 Task: Add Mundaka Chardonnay to the cart.
Action: Mouse moved to (875, 287)
Screenshot: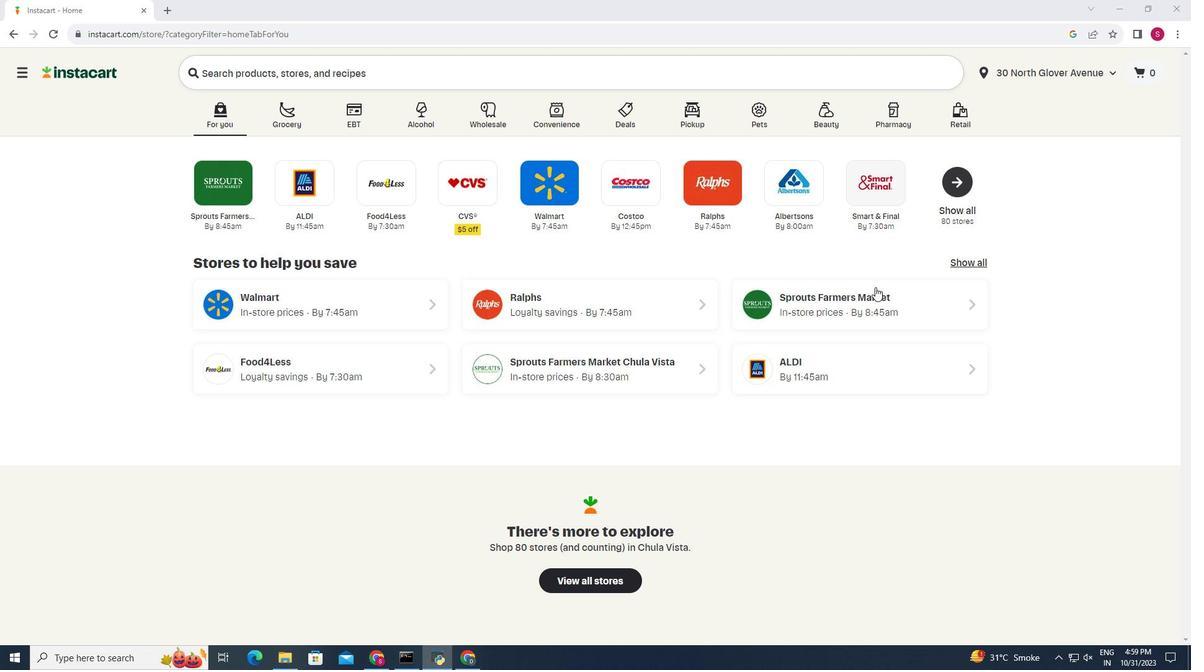 
Action: Mouse pressed left at (875, 287)
Screenshot: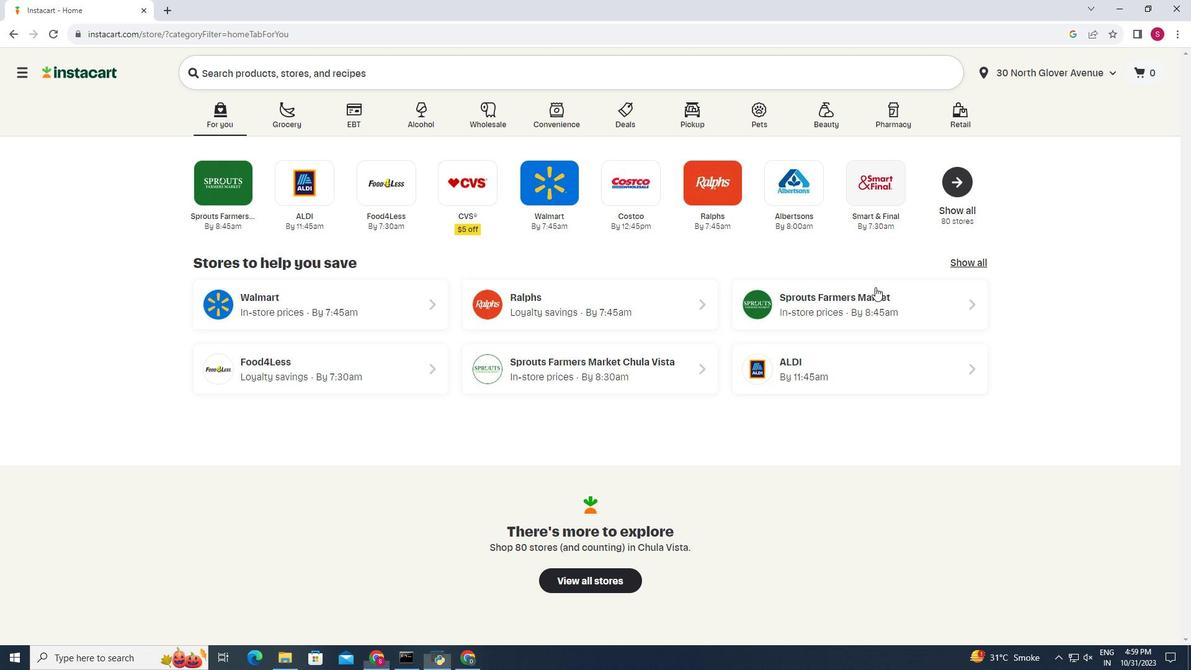 
Action: Mouse moved to (31, 589)
Screenshot: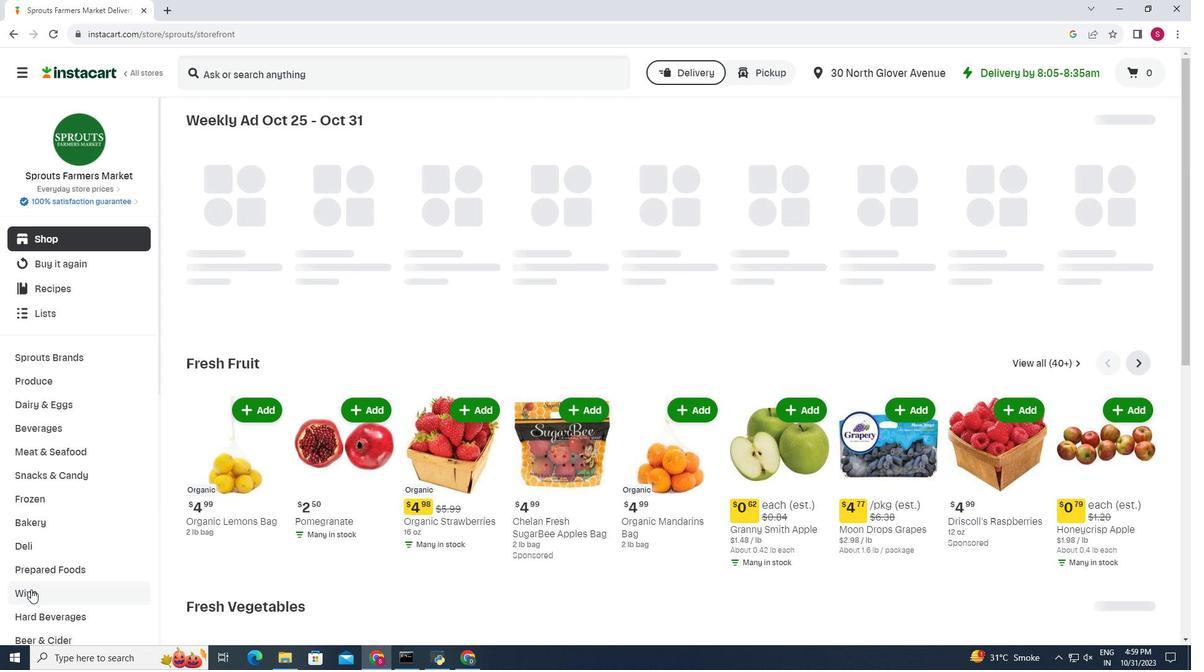 
Action: Mouse pressed left at (31, 589)
Screenshot: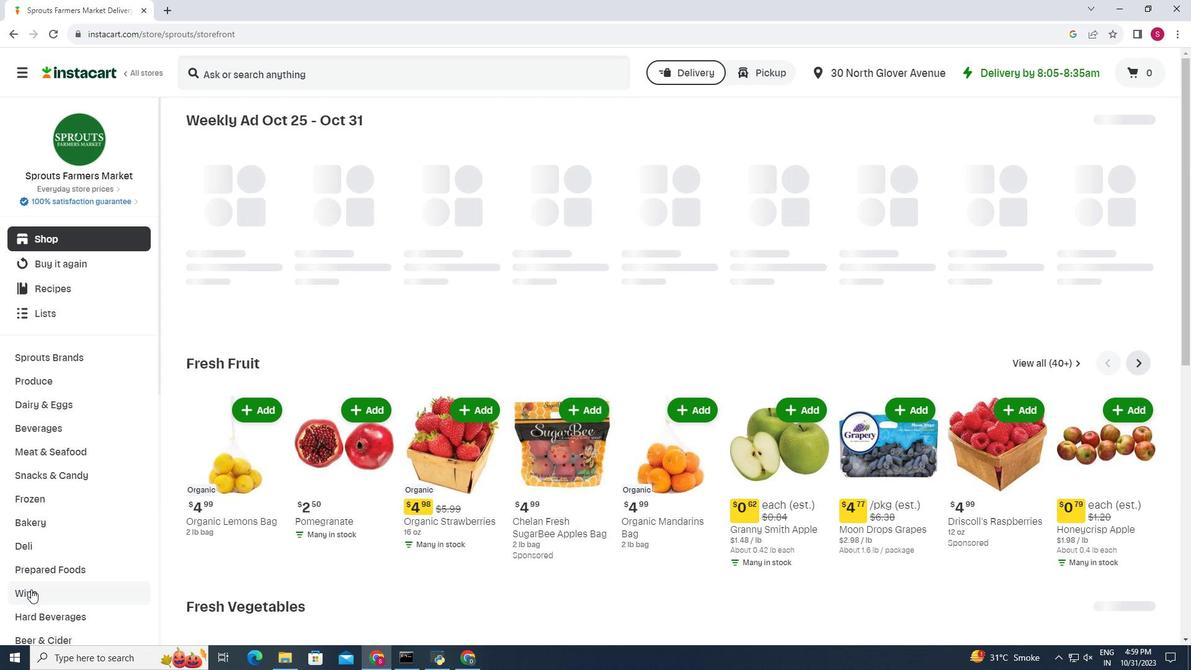 
Action: Mouse moved to (339, 159)
Screenshot: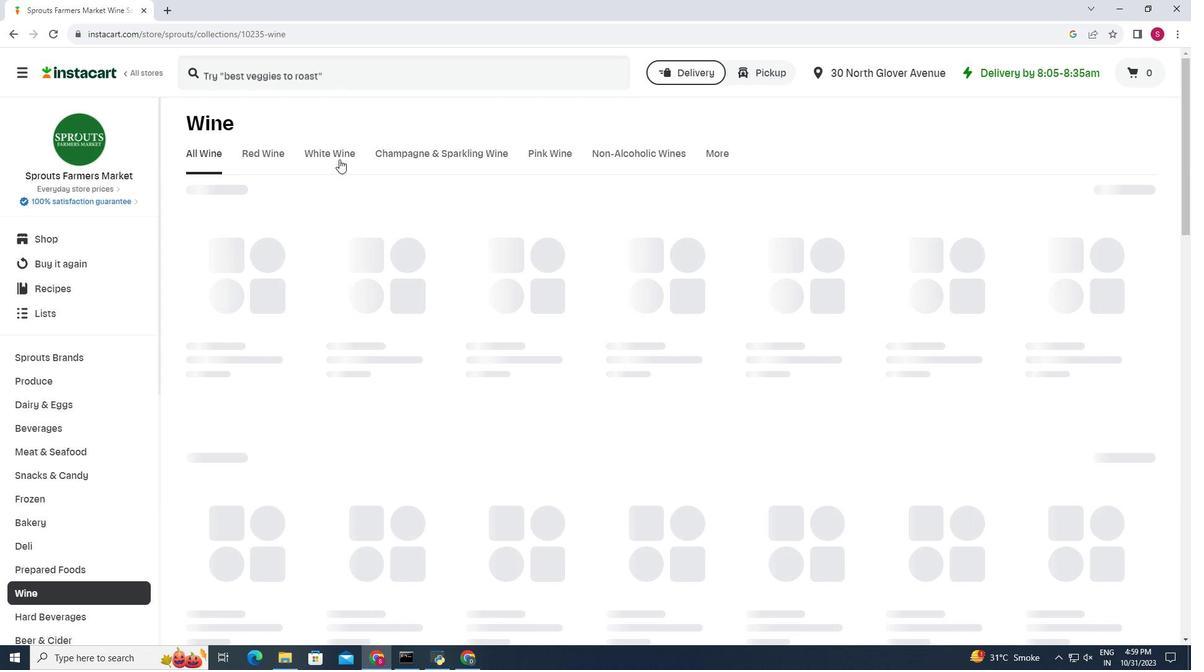
Action: Mouse pressed left at (339, 159)
Screenshot: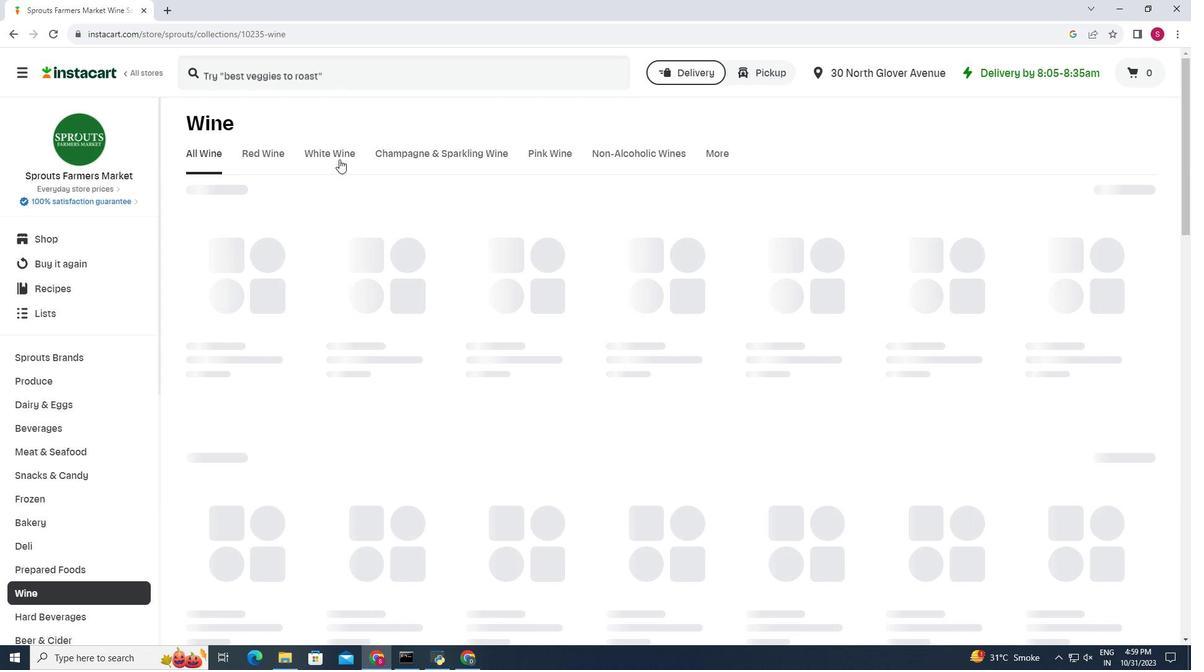 
Action: Mouse moved to (433, 213)
Screenshot: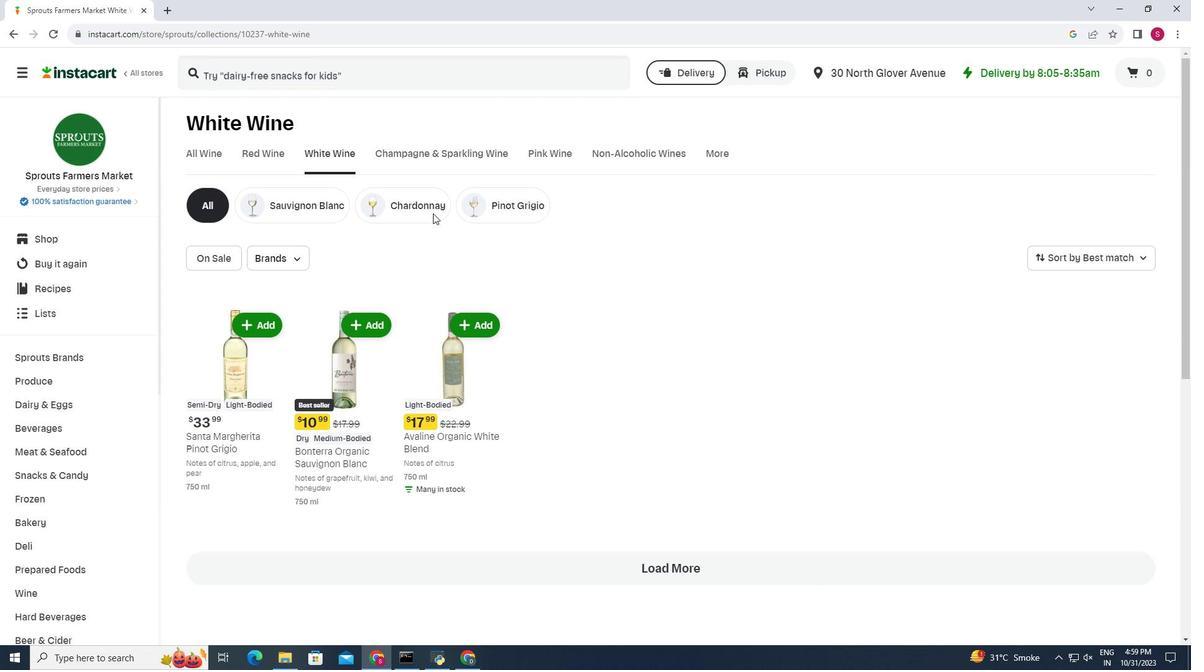 
Action: Mouse pressed left at (433, 213)
Screenshot: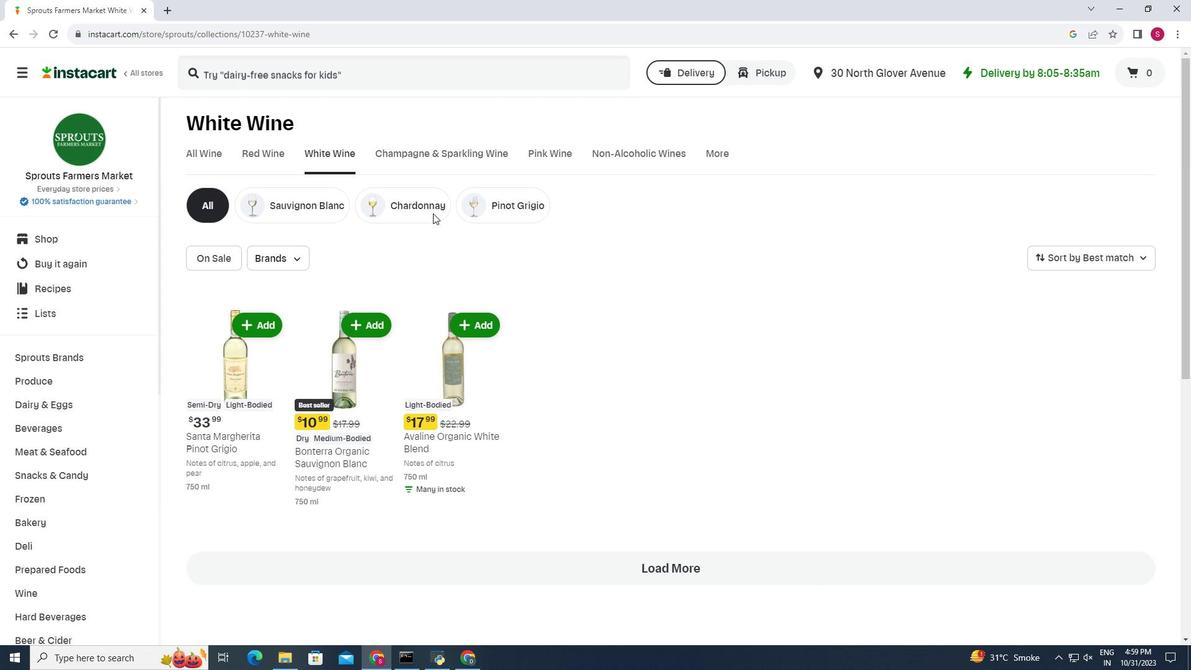 
Action: Mouse moved to (626, 243)
Screenshot: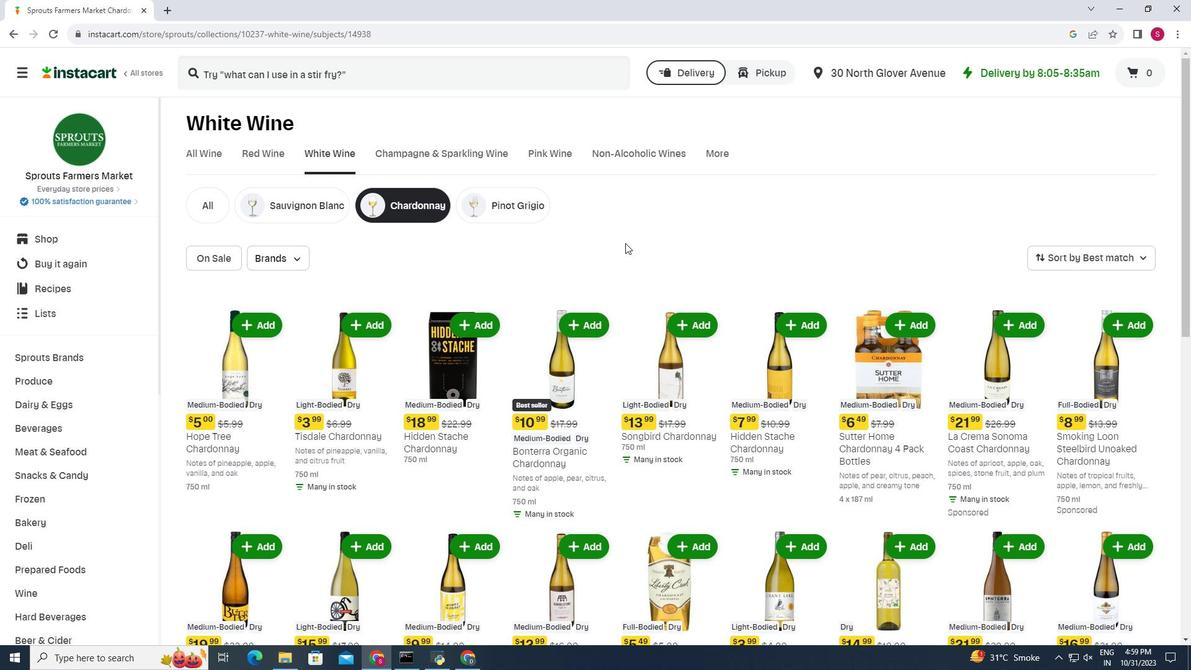 
Action: Mouse scrolled (626, 242) with delta (0, 0)
Screenshot: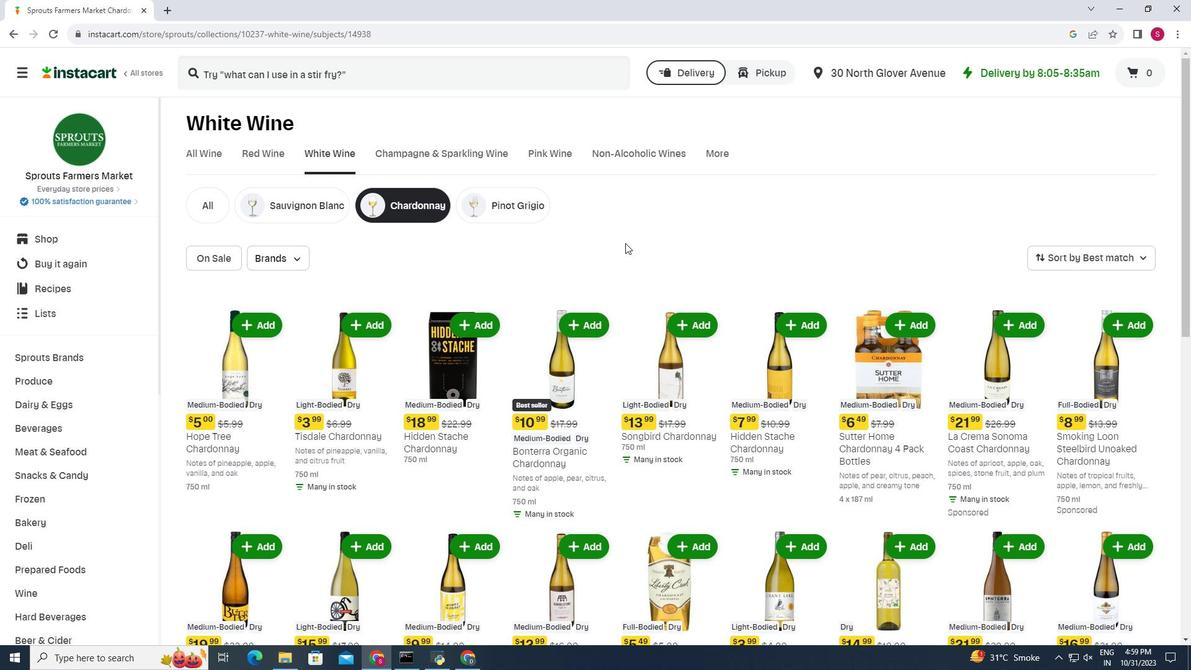 
Action: Mouse moved to (601, 253)
Screenshot: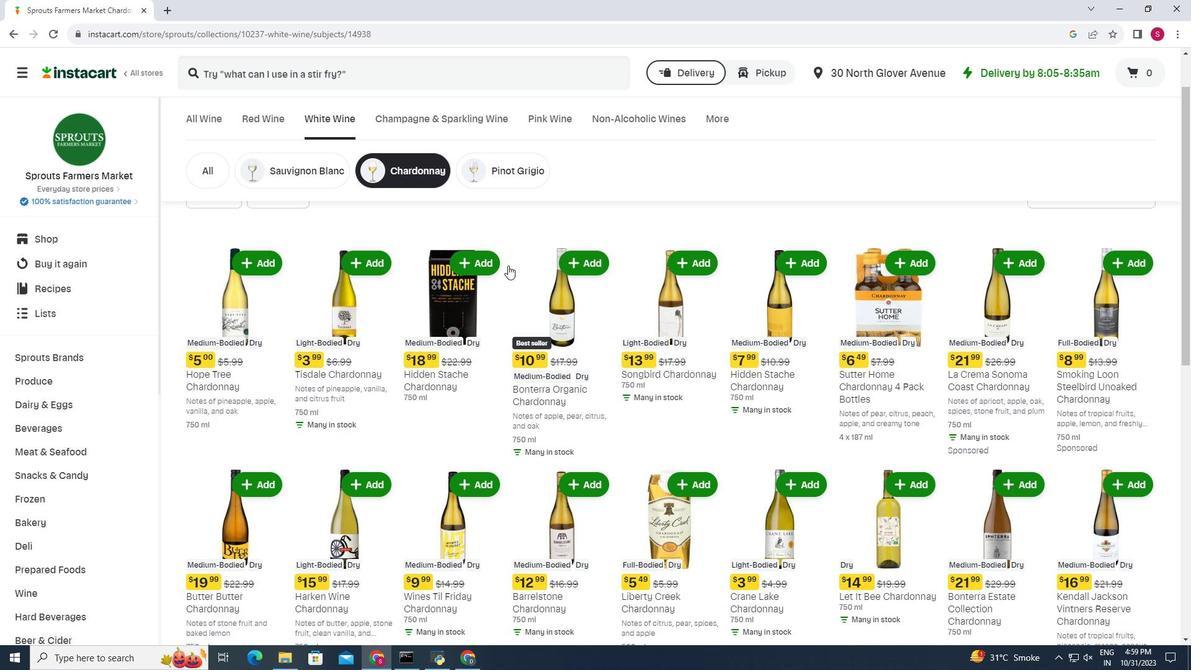 
Action: Mouse scrolled (601, 252) with delta (0, 0)
Screenshot: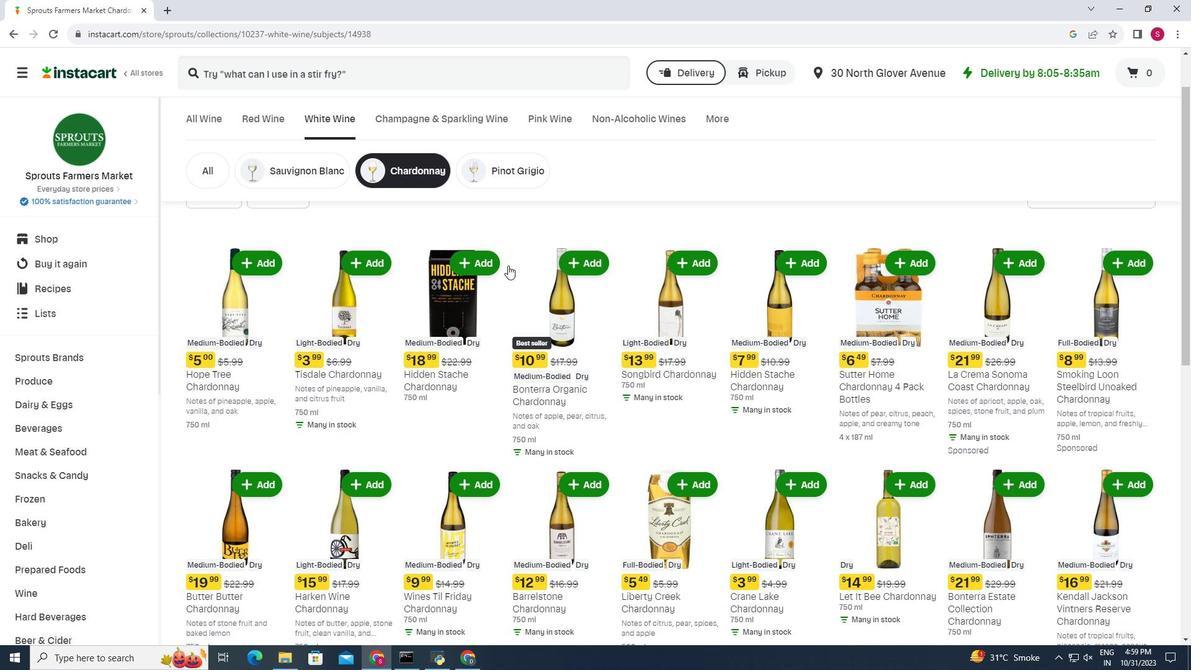 
Action: Mouse moved to (1106, 369)
Screenshot: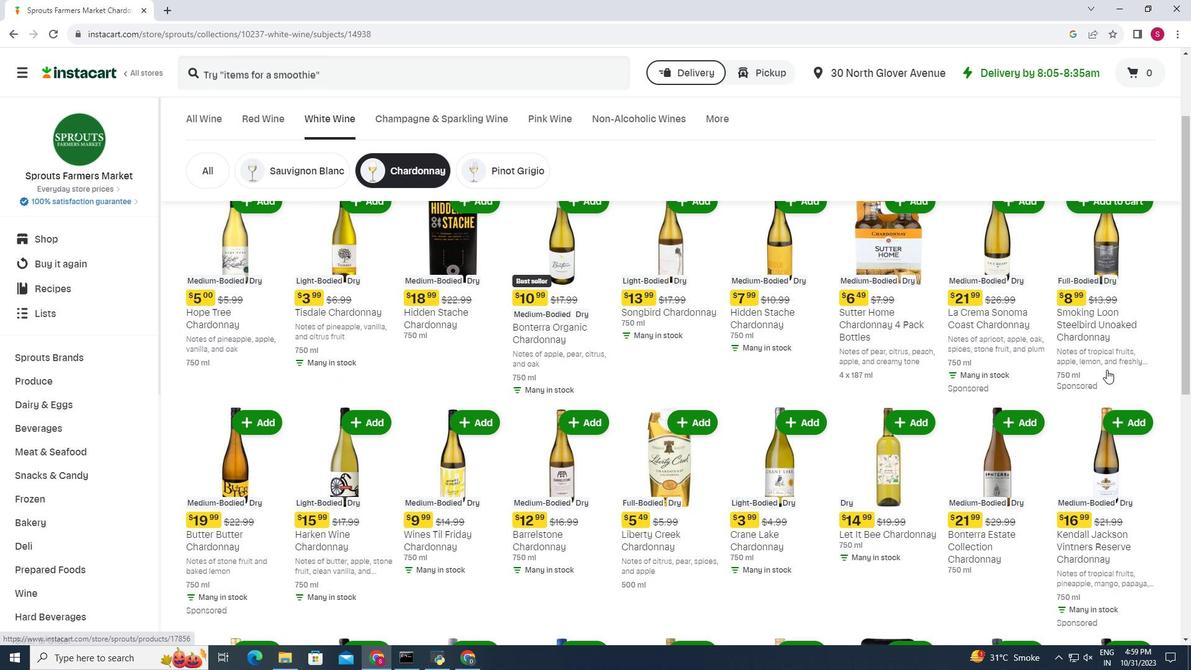 
Action: Mouse scrolled (1106, 368) with delta (0, 0)
Screenshot: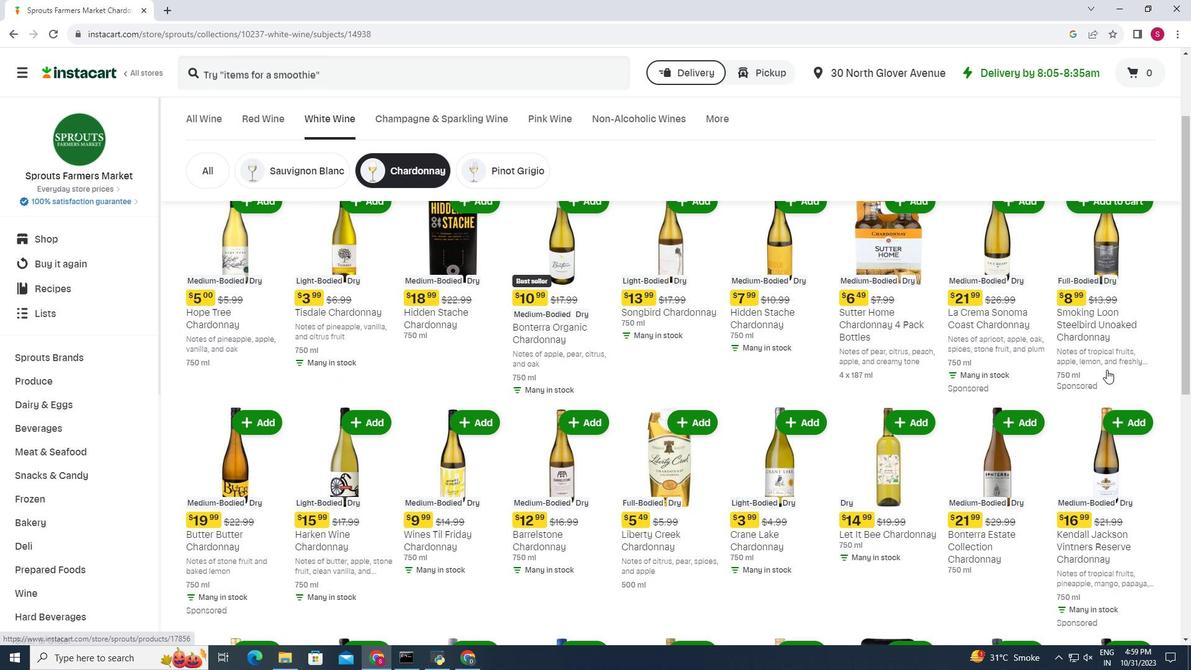 
Action: Mouse moved to (1107, 370)
Screenshot: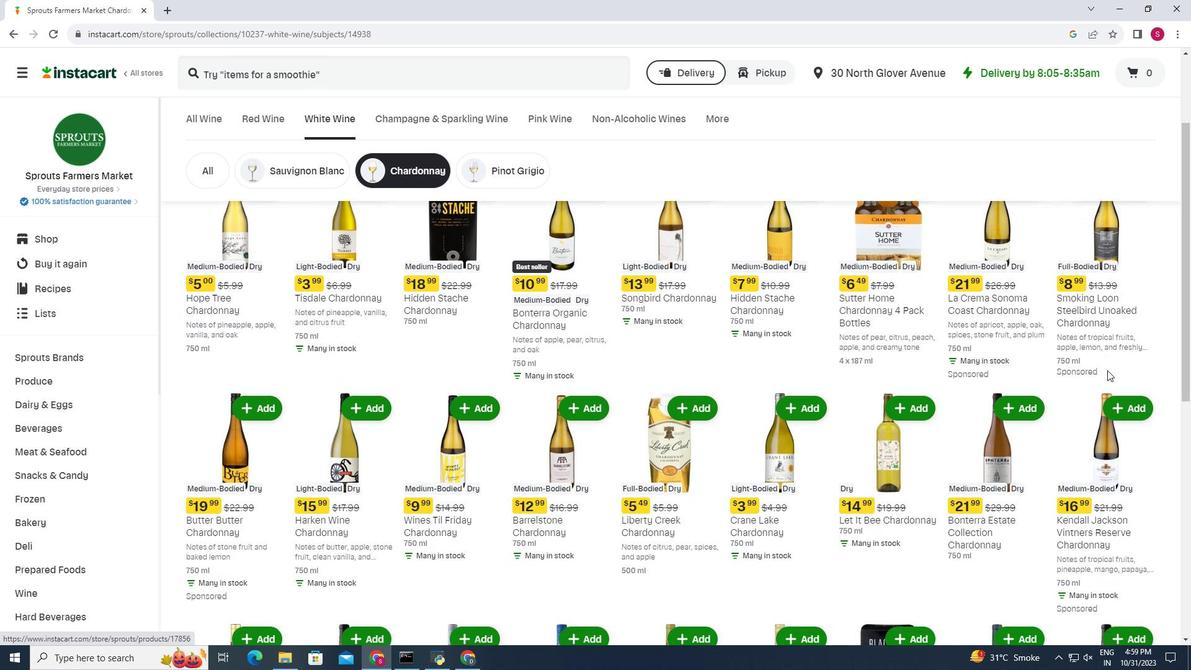 
Action: Mouse scrolled (1107, 369) with delta (0, 0)
Screenshot: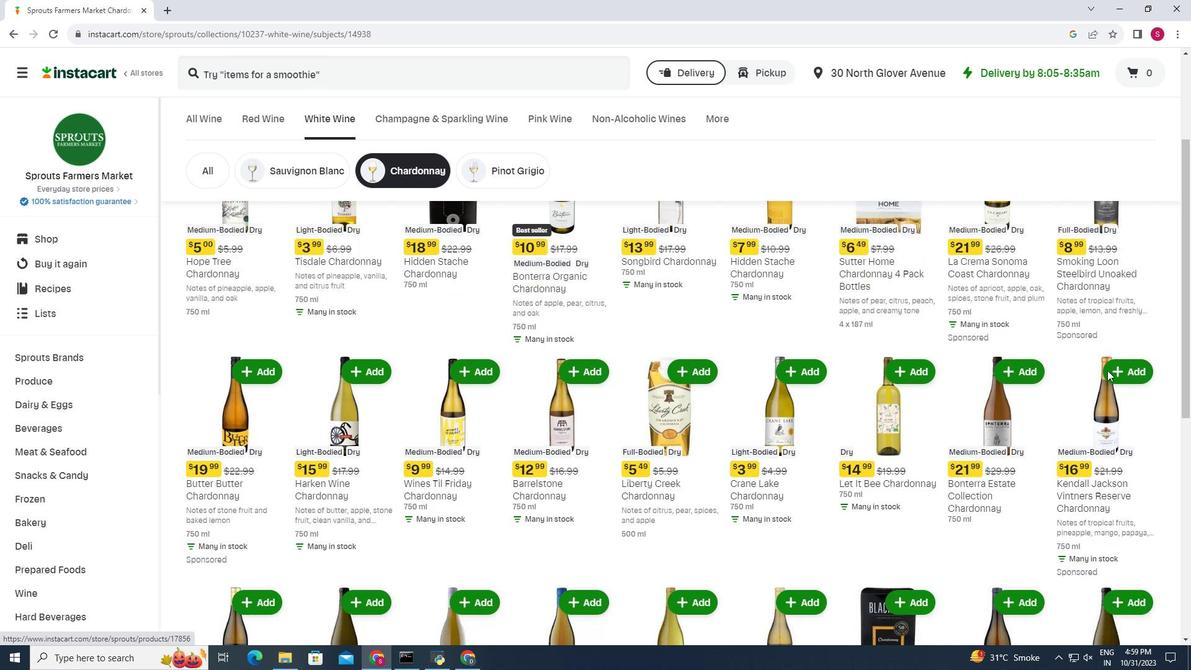 
Action: Mouse moved to (242, 420)
Screenshot: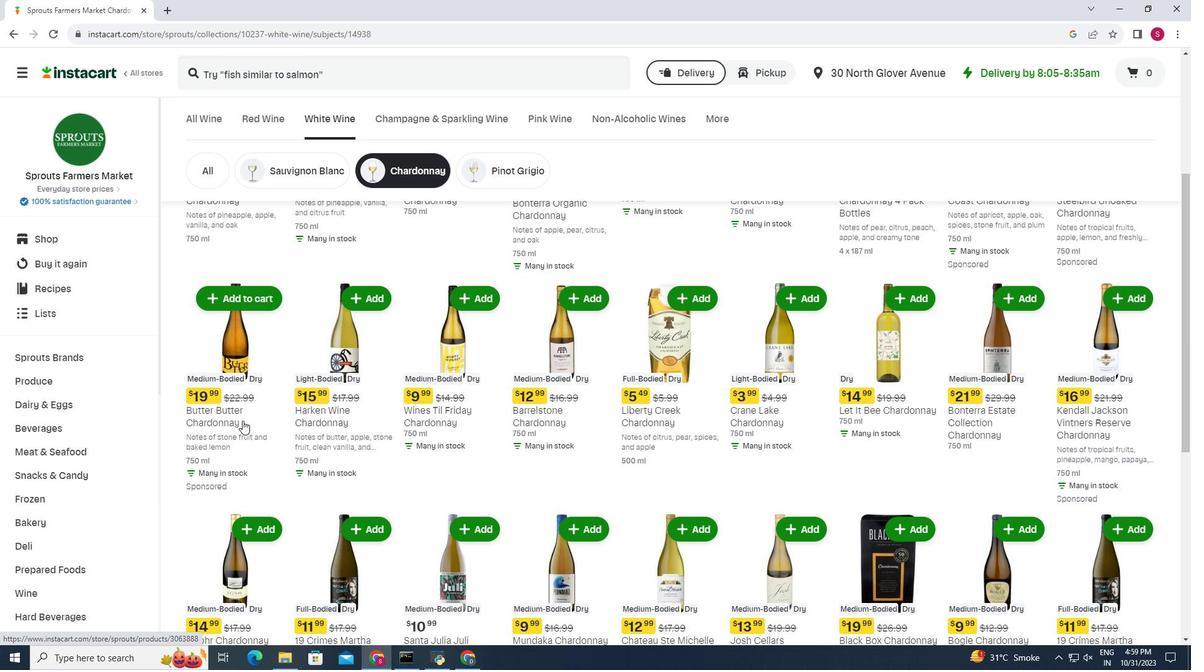 
Action: Mouse scrolled (242, 420) with delta (0, 0)
Screenshot: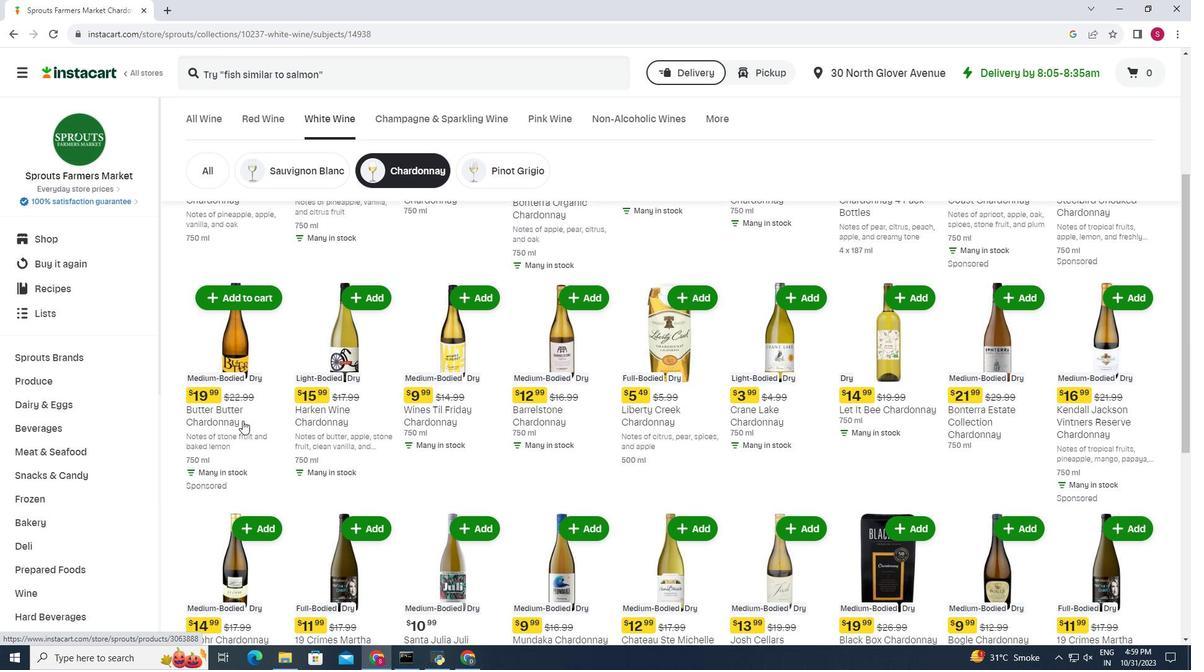 
Action: Mouse scrolled (242, 420) with delta (0, 0)
Screenshot: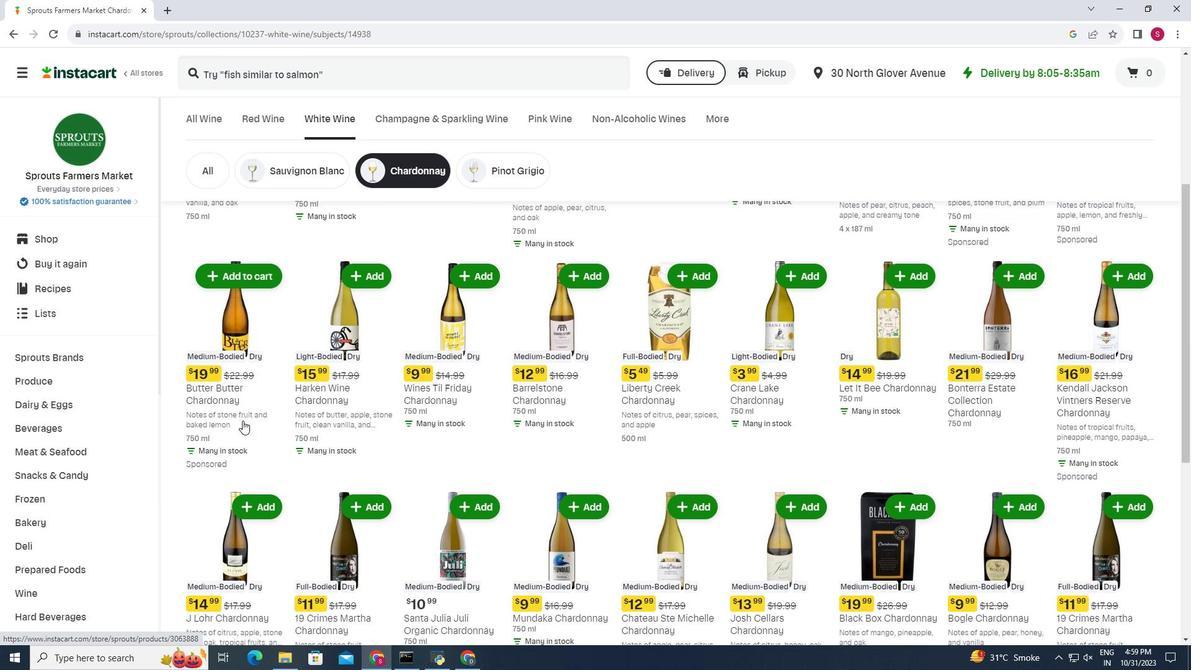 
Action: Mouse scrolled (242, 420) with delta (0, 0)
Screenshot: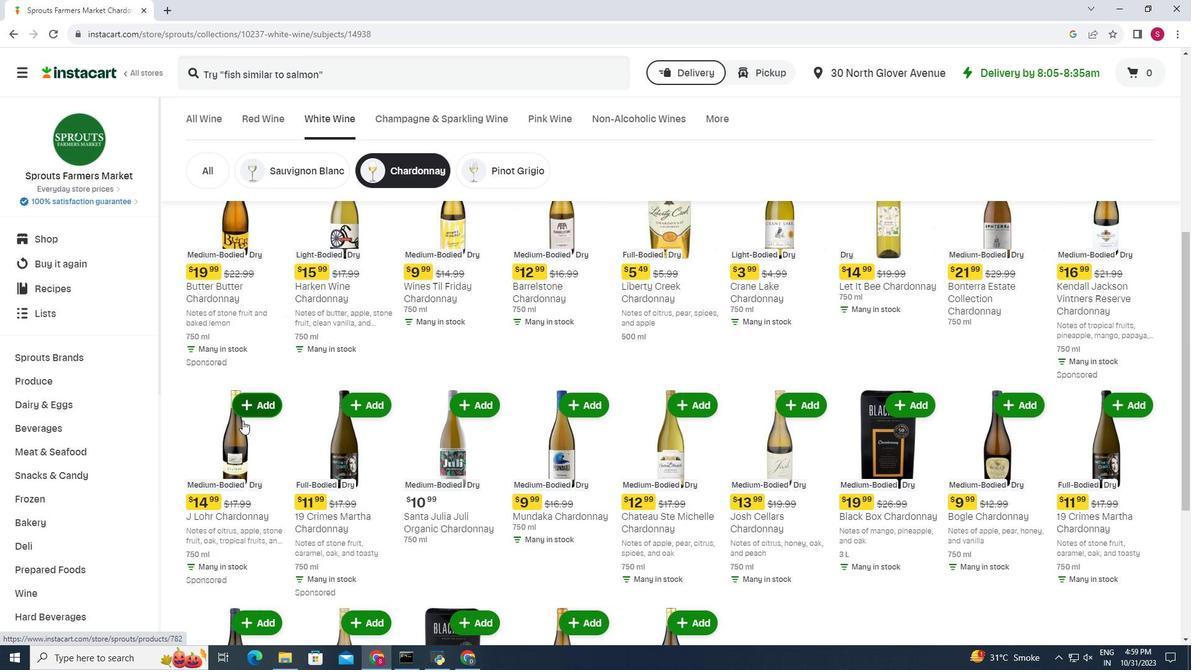 
Action: Mouse moved to (588, 345)
Screenshot: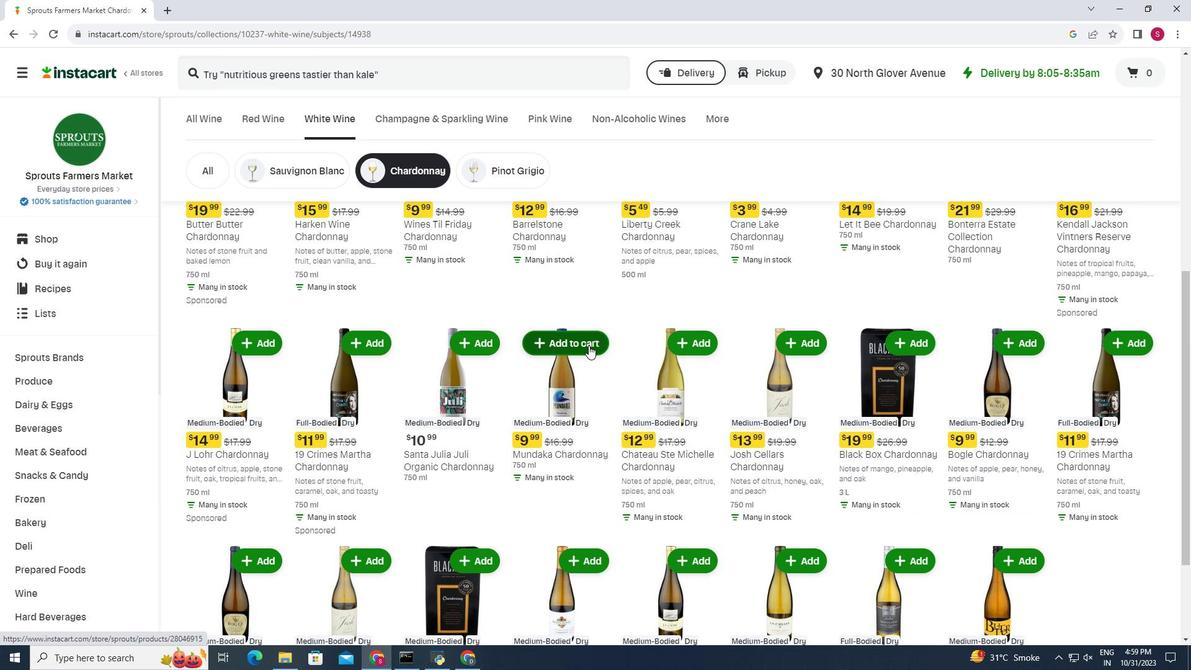 
Action: Mouse pressed left at (588, 345)
Screenshot: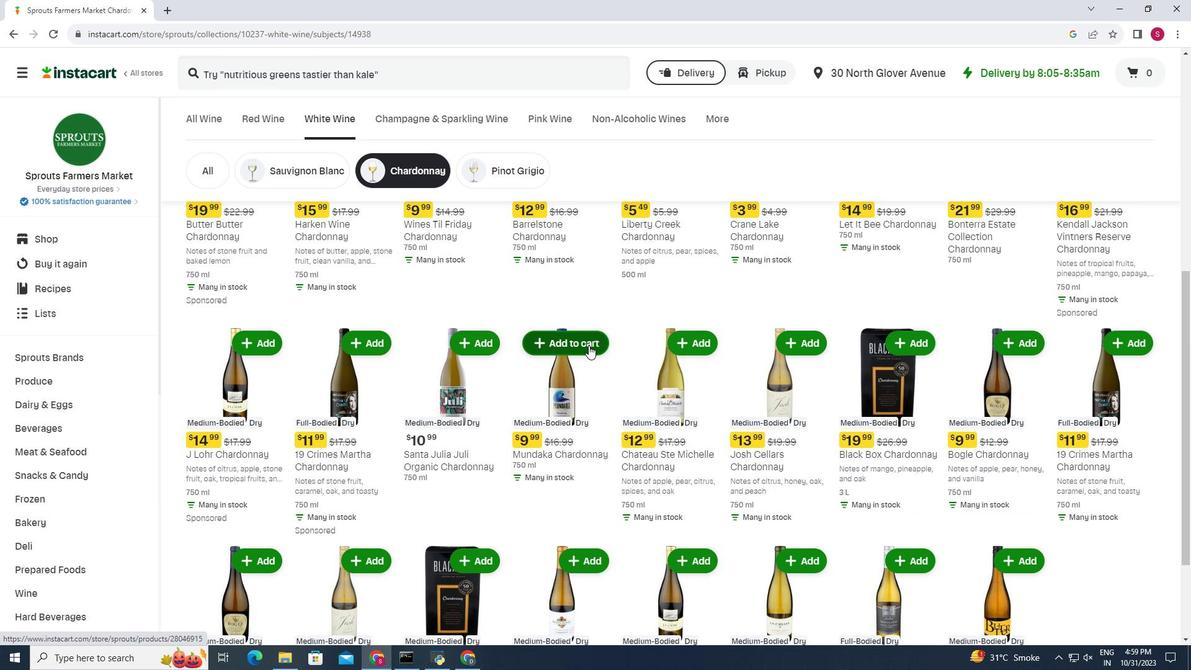 
Action: Mouse moved to (640, 312)
Screenshot: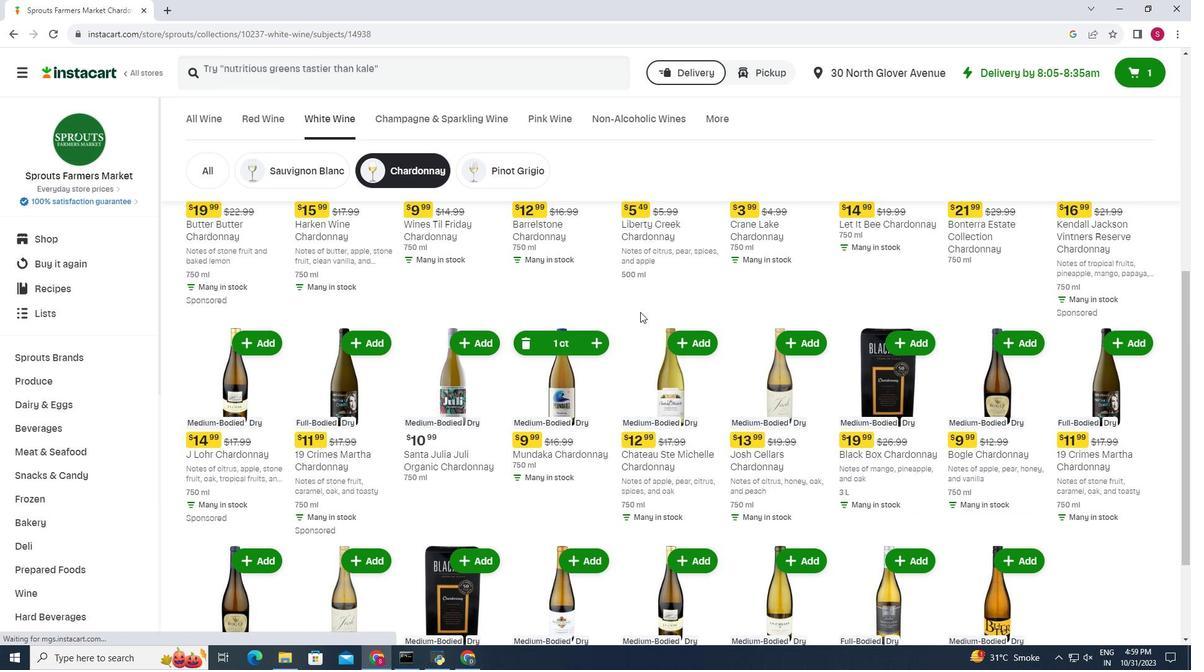 
